 Task: Create a rule when custom fields attachments is set to a date in next week by me.
Action: Mouse moved to (880, 227)
Screenshot: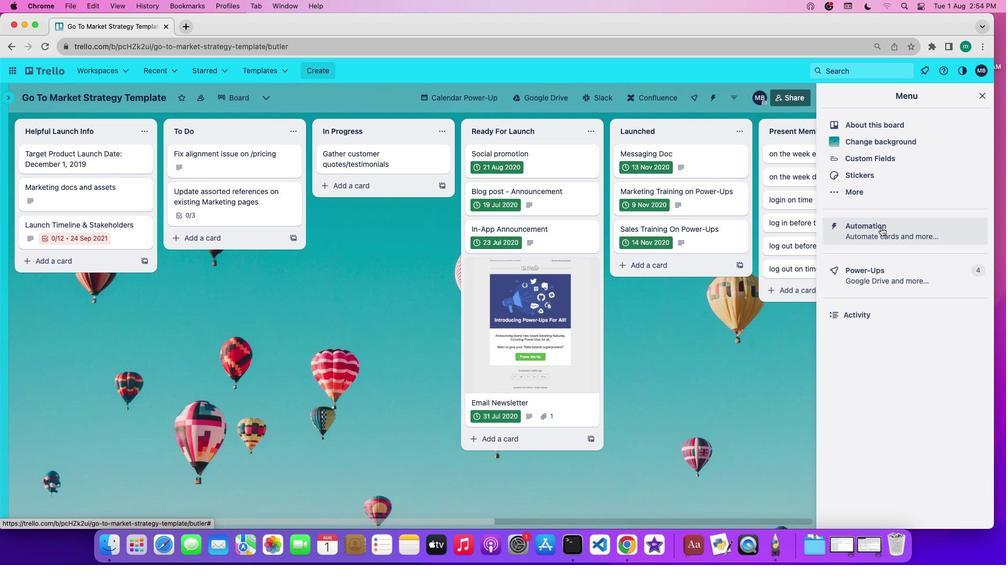 
Action: Mouse pressed left at (880, 227)
Screenshot: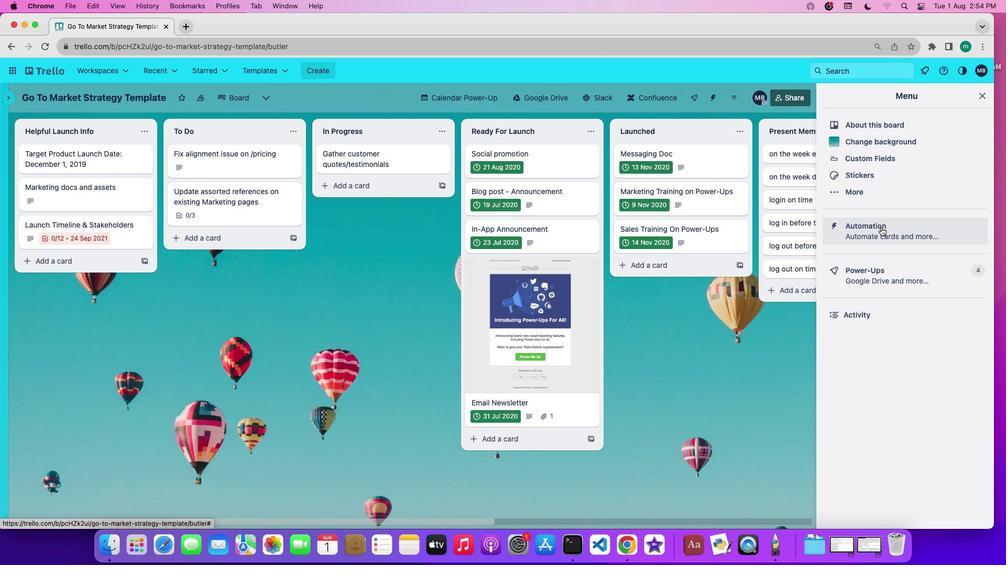 
Action: Mouse moved to (30, 184)
Screenshot: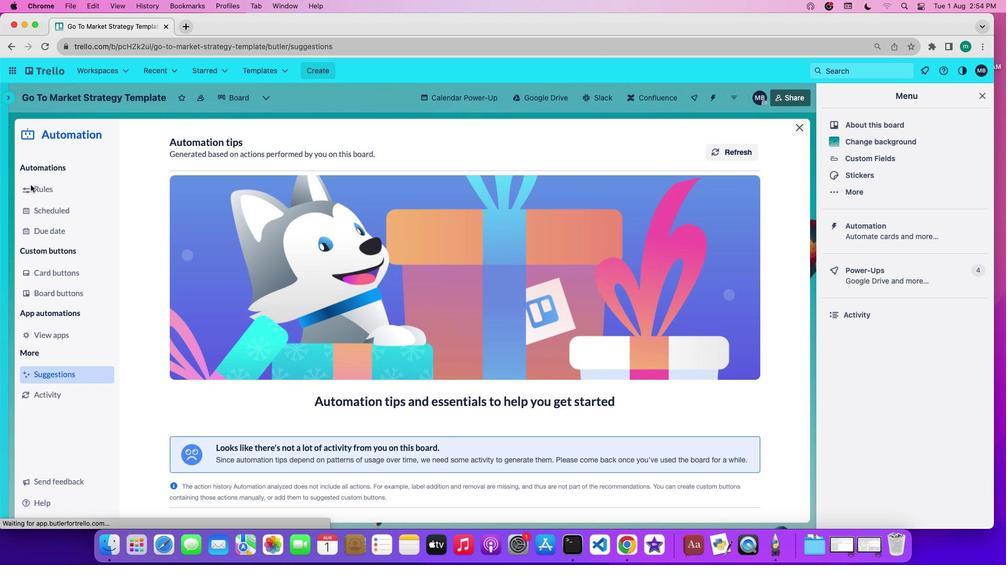 
Action: Mouse pressed left at (30, 184)
Screenshot: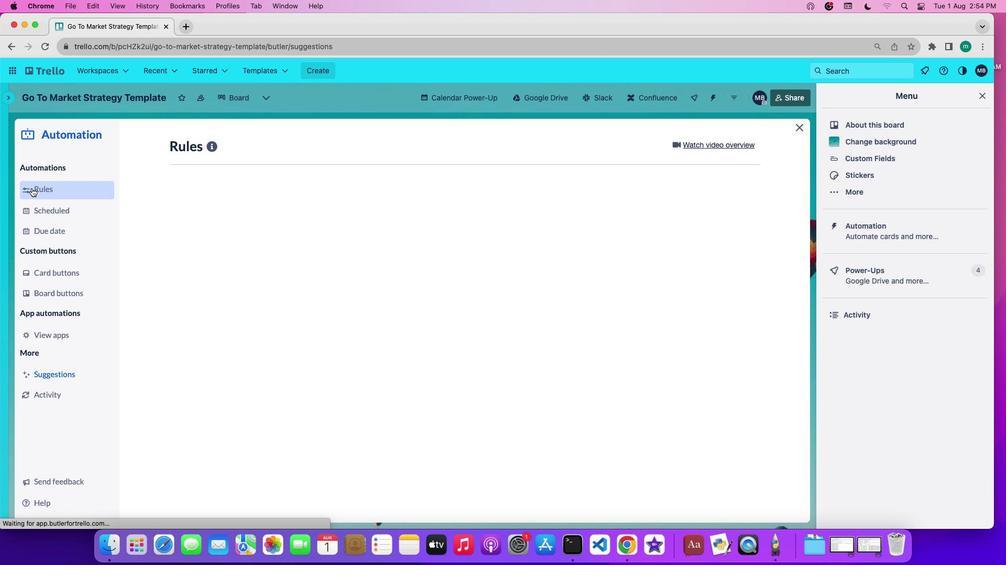 
Action: Mouse moved to (239, 372)
Screenshot: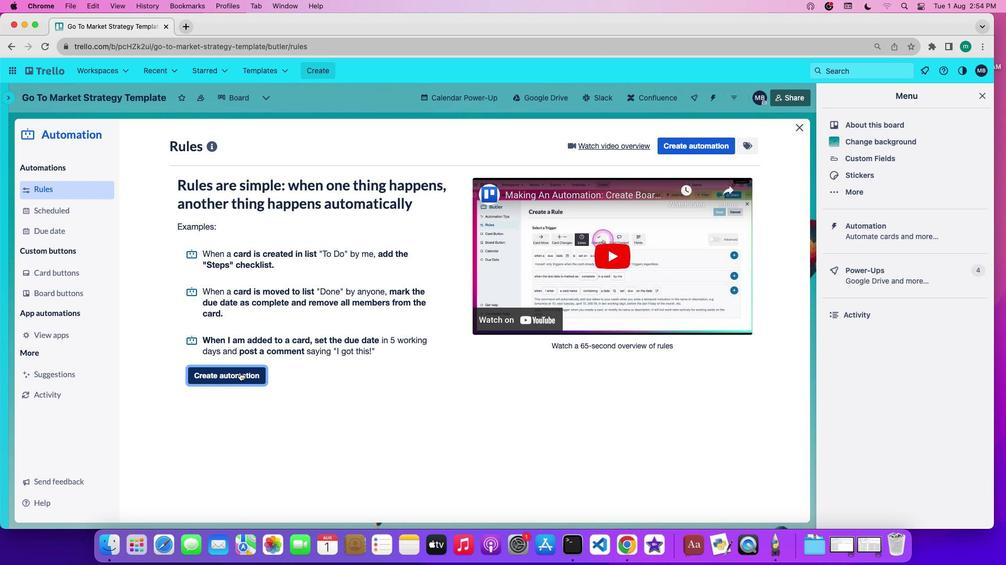 
Action: Mouse pressed left at (239, 372)
Screenshot: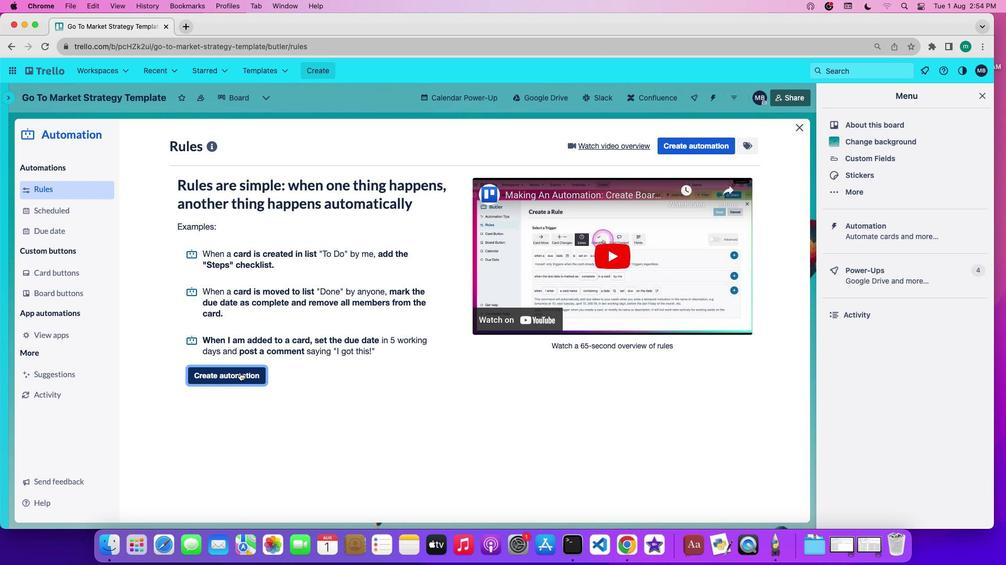 
Action: Mouse moved to (495, 239)
Screenshot: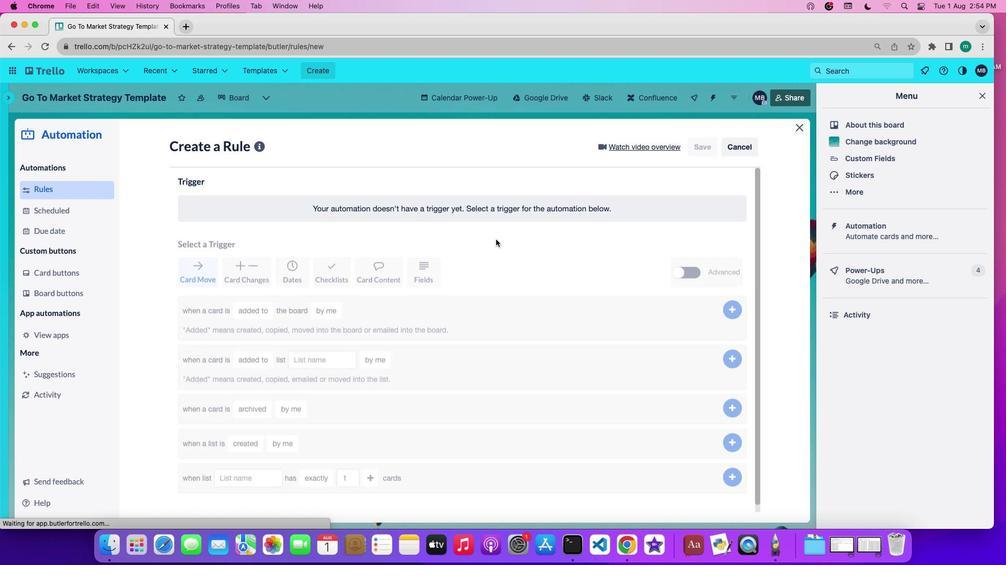 
Action: Mouse pressed left at (495, 239)
Screenshot: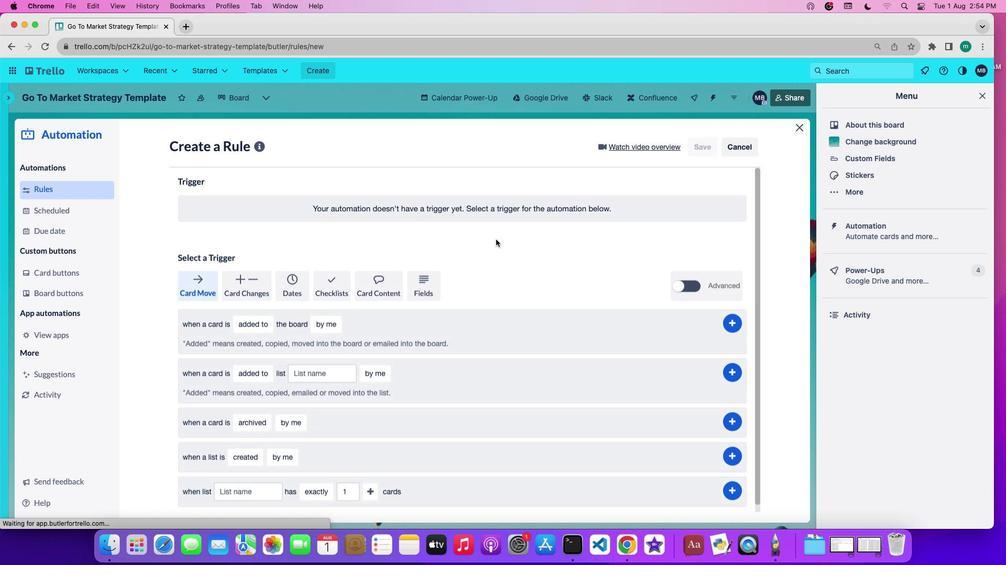 
Action: Mouse moved to (431, 300)
Screenshot: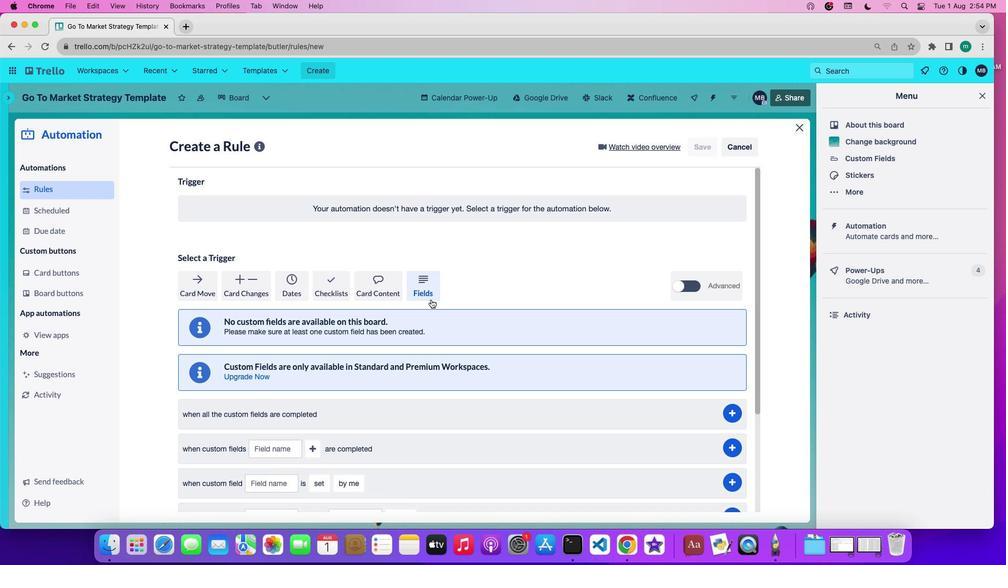 
Action: Mouse pressed left at (431, 300)
Screenshot: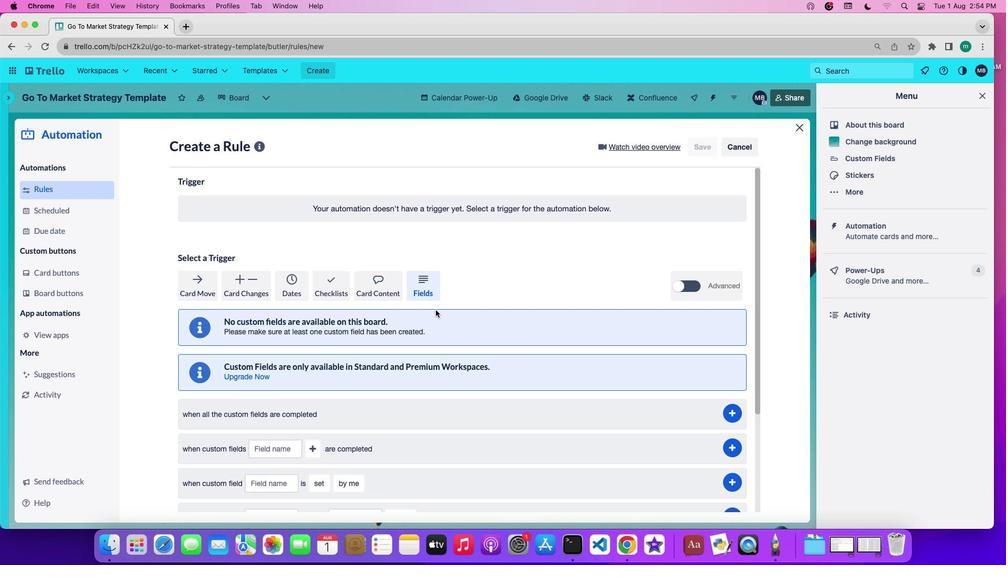 
Action: Mouse moved to (446, 341)
Screenshot: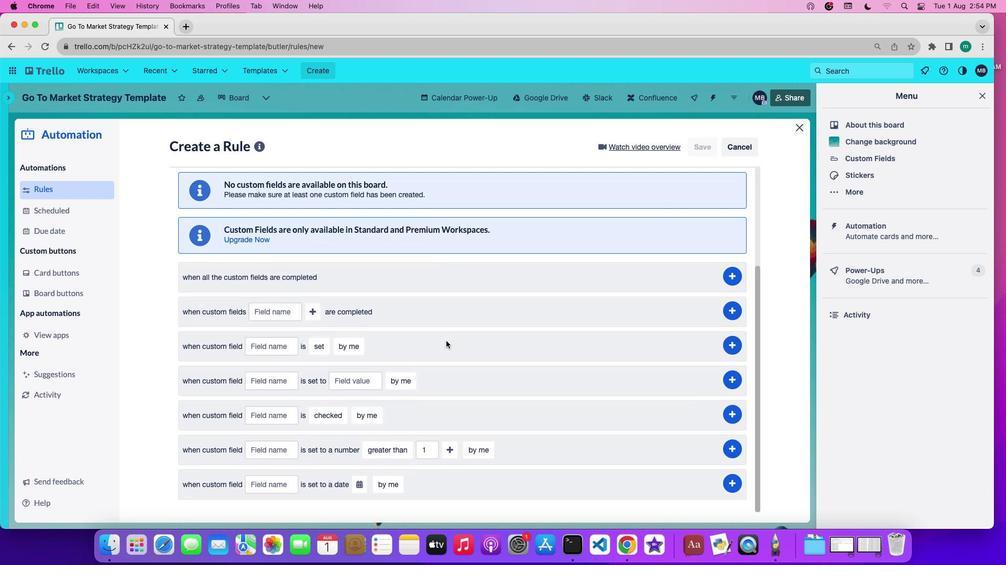 
Action: Mouse scrolled (446, 341) with delta (0, 0)
Screenshot: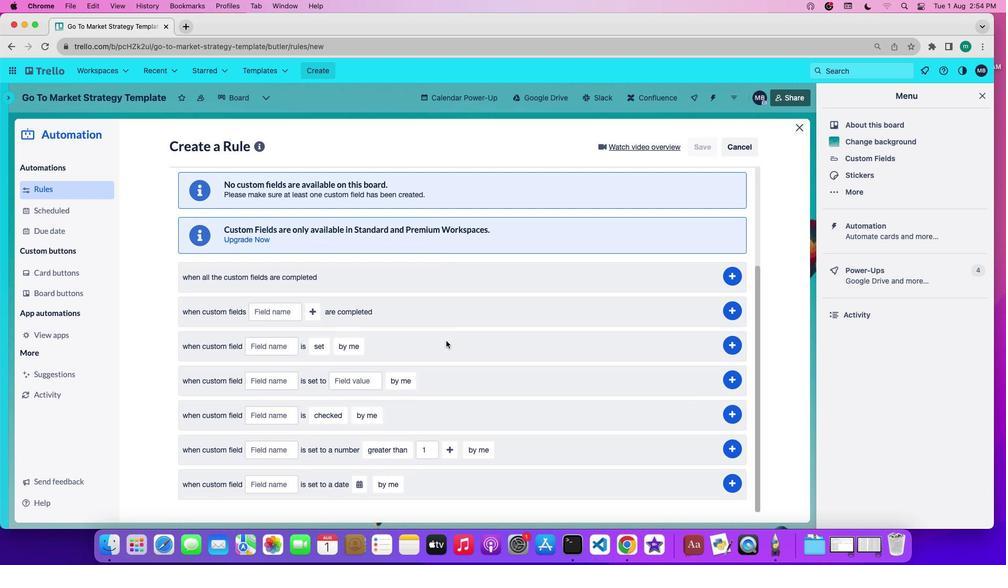 
Action: Mouse scrolled (446, 341) with delta (0, 0)
Screenshot: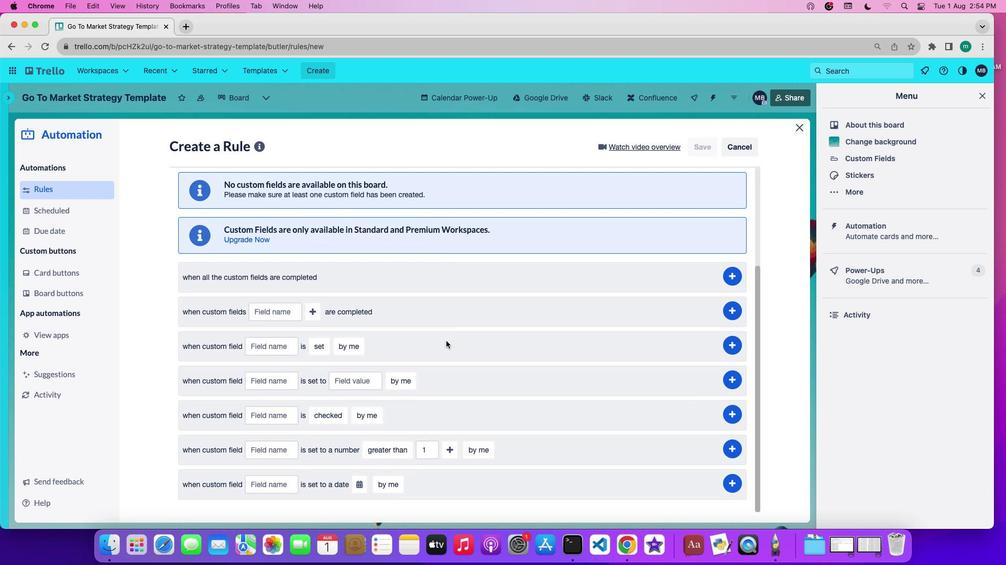 
Action: Mouse scrolled (446, 341) with delta (0, -1)
Screenshot: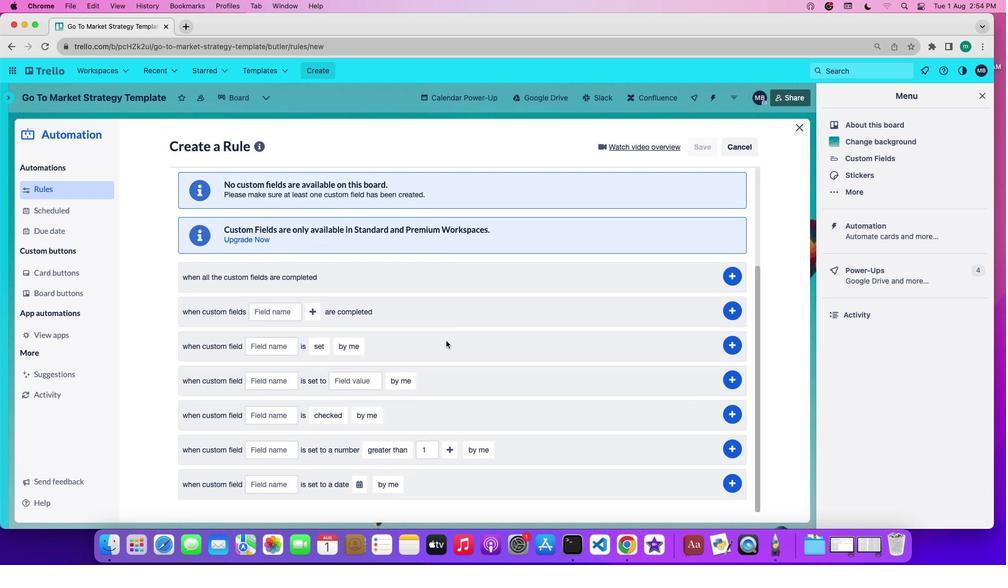
Action: Mouse scrolled (446, 341) with delta (0, -2)
Screenshot: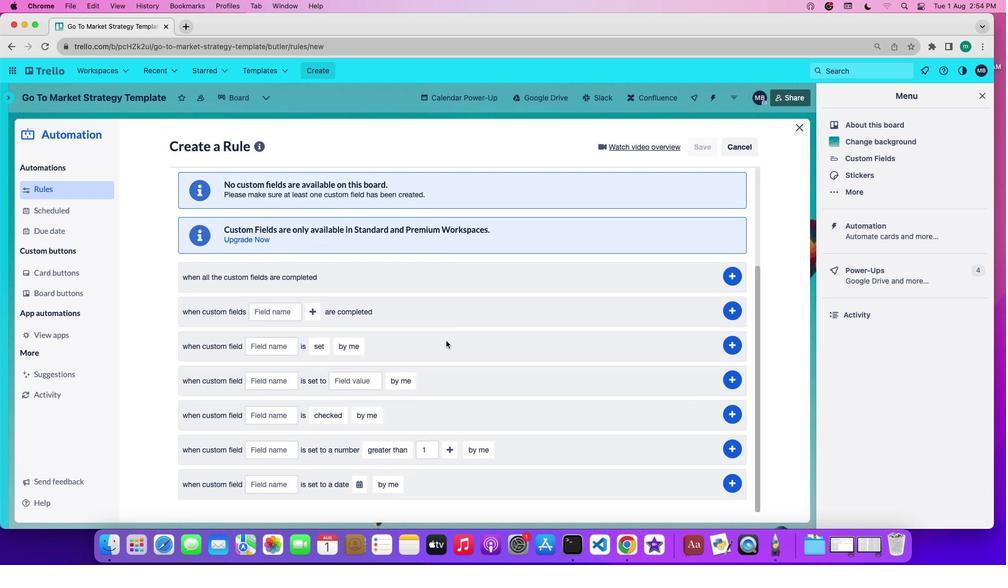 
Action: Mouse scrolled (446, 341) with delta (0, -2)
Screenshot: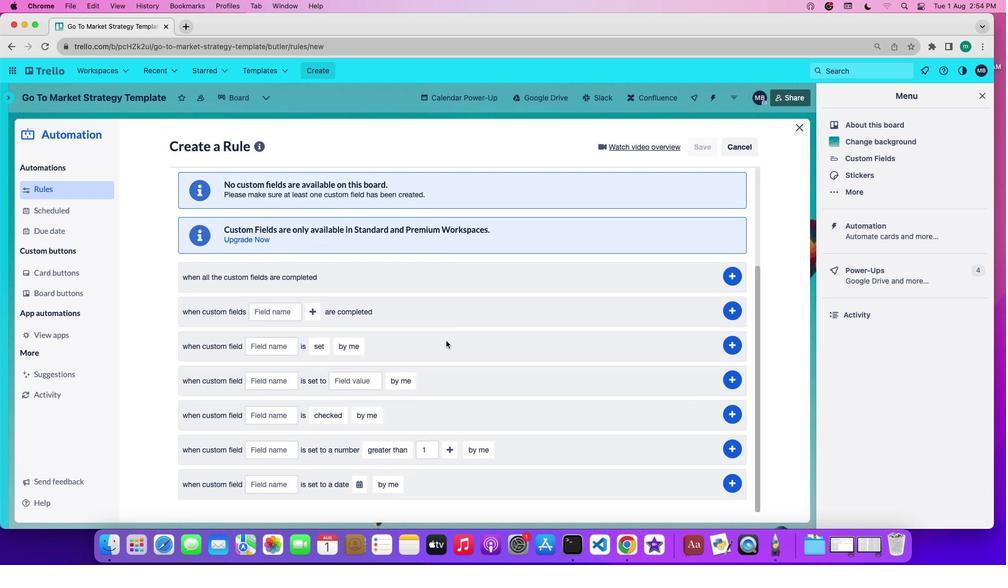 
Action: Mouse scrolled (446, 341) with delta (0, 0)
Screenshot: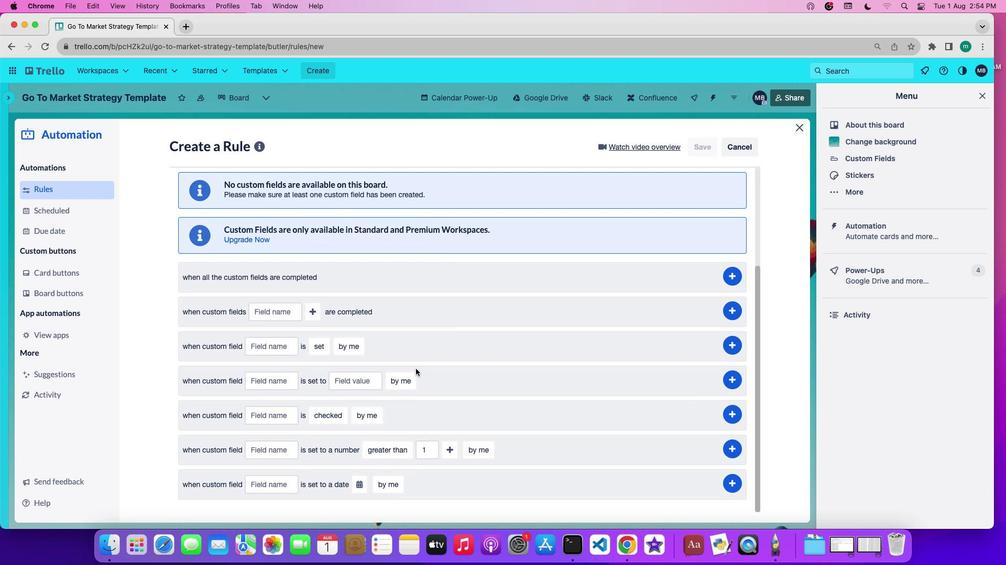
Action: Mouse scrolled (446, 341) with delta (0, 0)
Screenshot: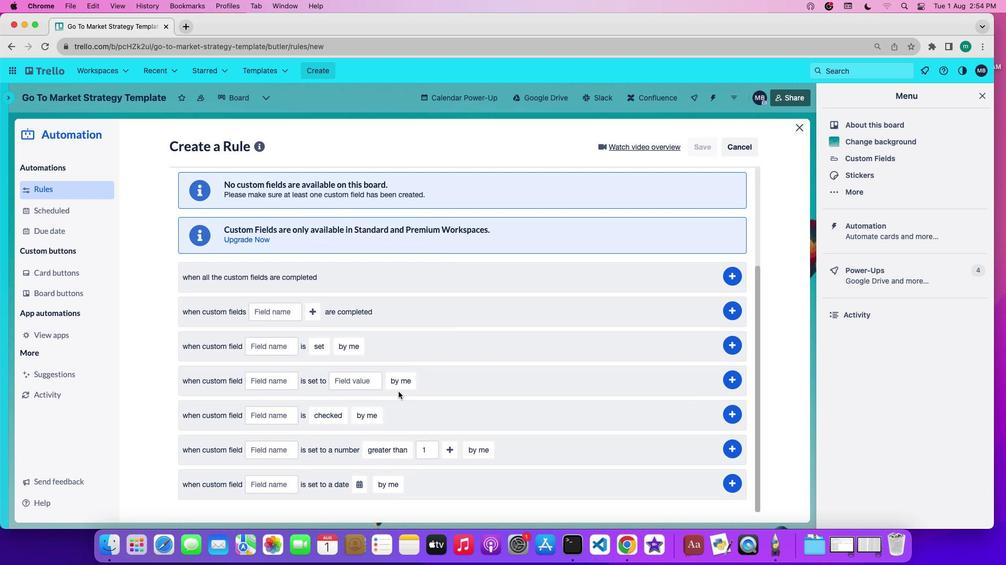 
Action: Mouse scrolled (446, 341) with delta (0, -1)
Screenshot: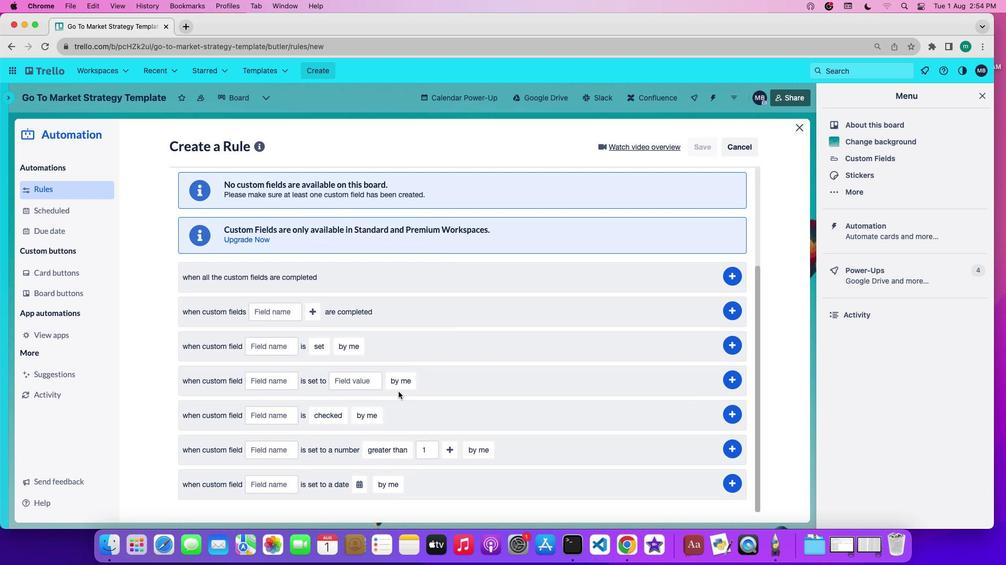 
Action: Mouse moved to (280, 488)
Screenshot: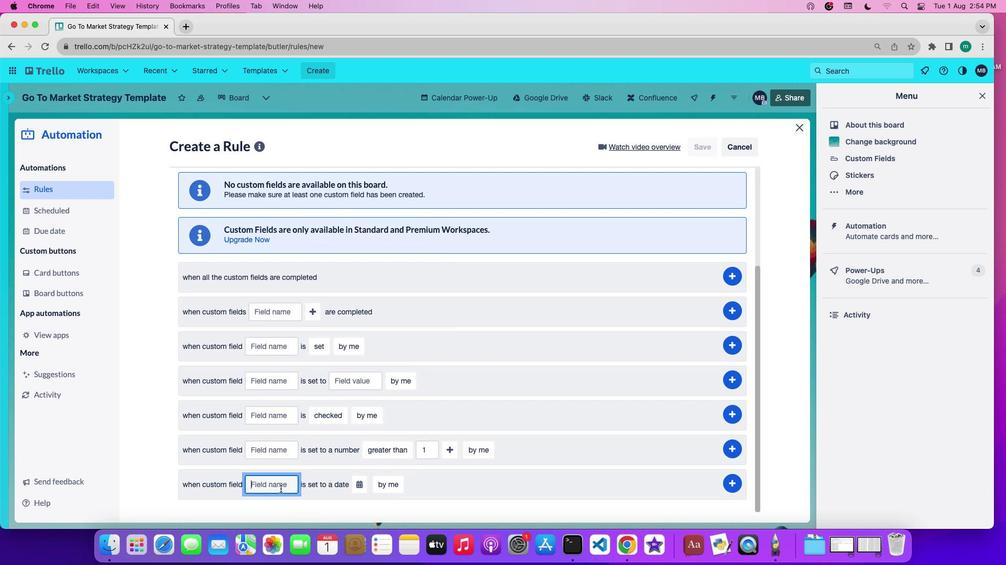
Action: Mouse pressed left at (280, 488)
Screenshot: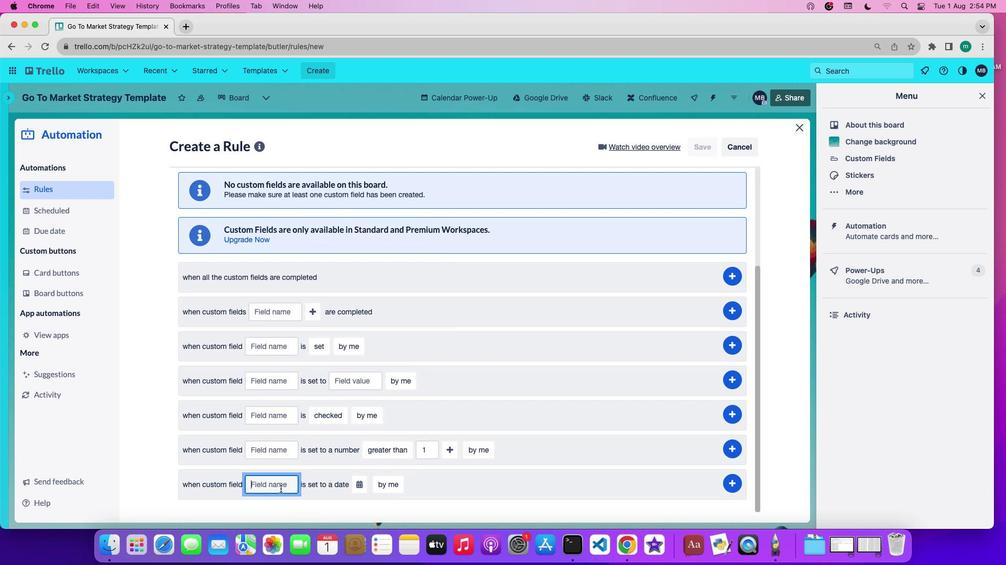
Action: Key pressed 'a''t''t''a''c''h''m''e''n''t''s'
Screenshot: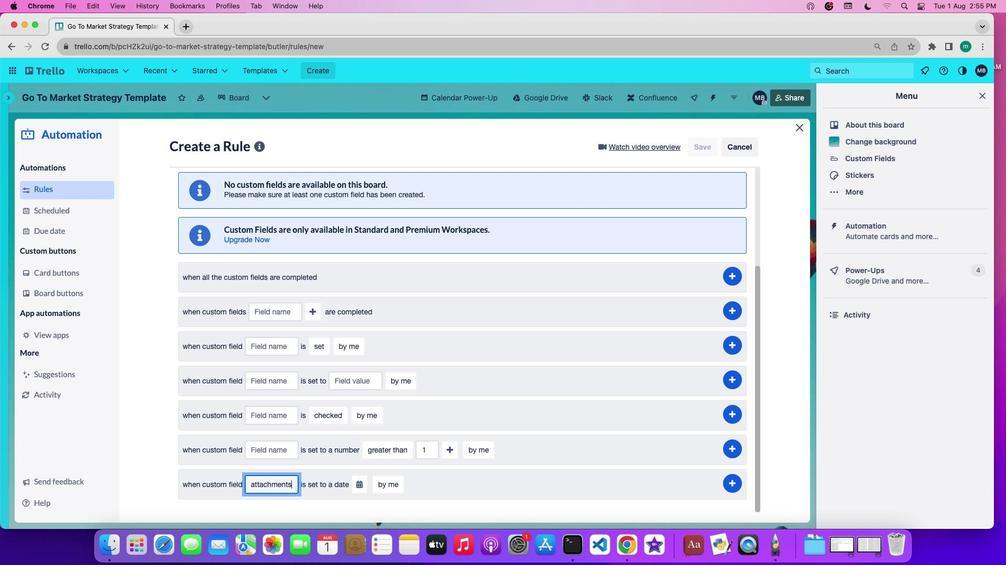 
Action: Mouse moved to (363, 487)
Screenshot: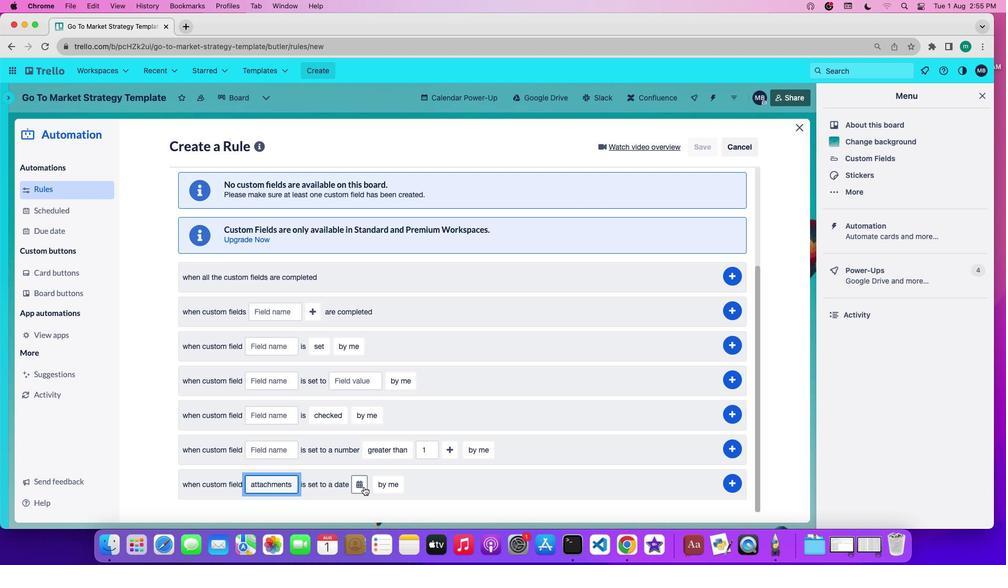 
Action: Mouse pressed left at (363, 487)
Screenshot: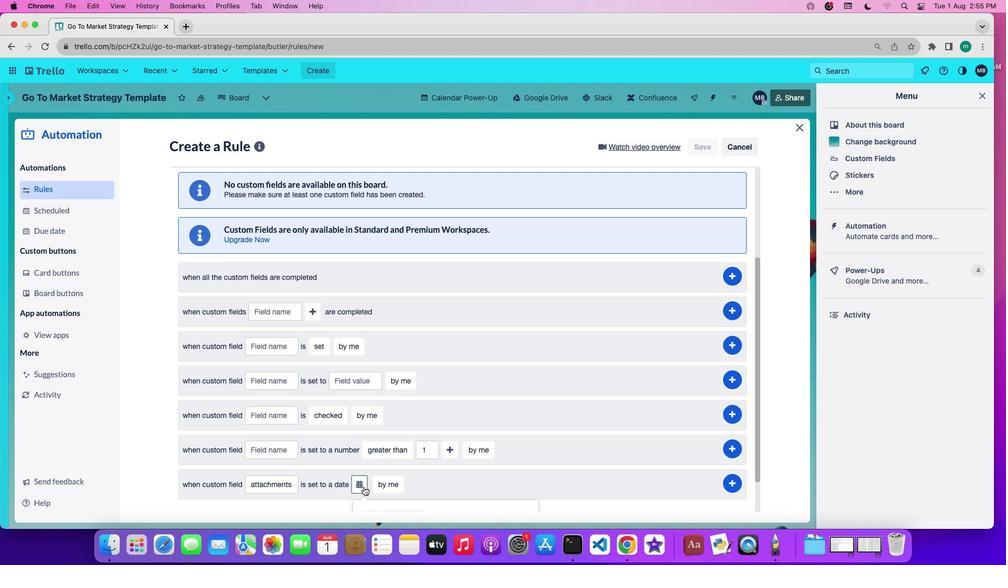 
Action: Mouse pressed left at (363, 487)
Screenshot: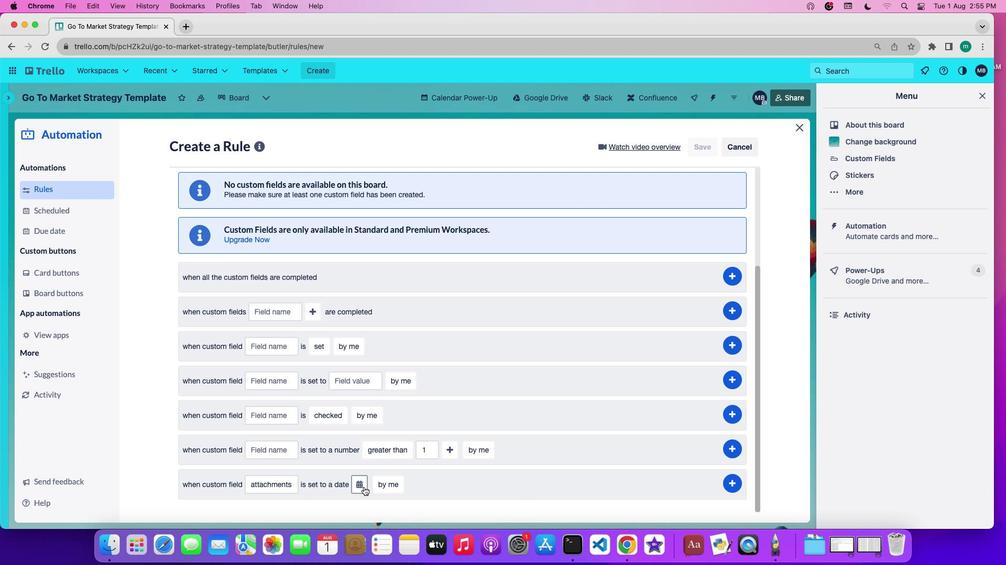 
Action: Mouse moved to (360, 484)
Screenshot: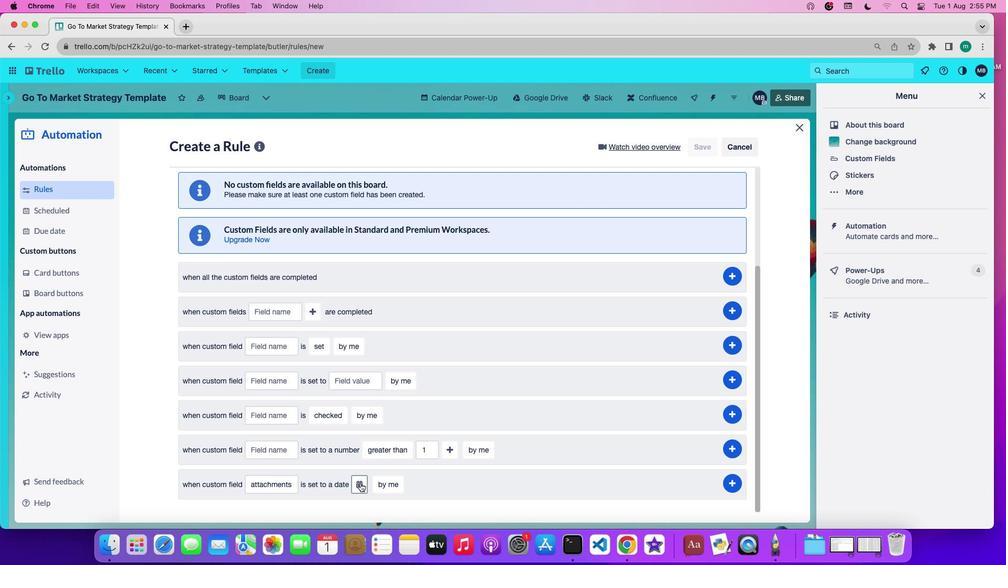 
Action: Mouse pressed left at (360, 484)
Screenshot: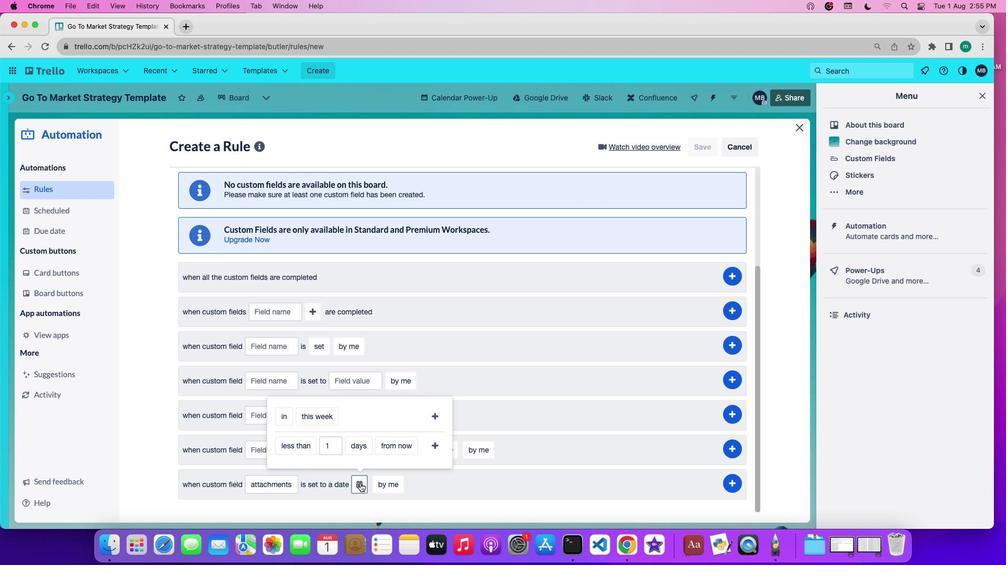 
Action: Mouse moved to (281, 417)
Screenshot: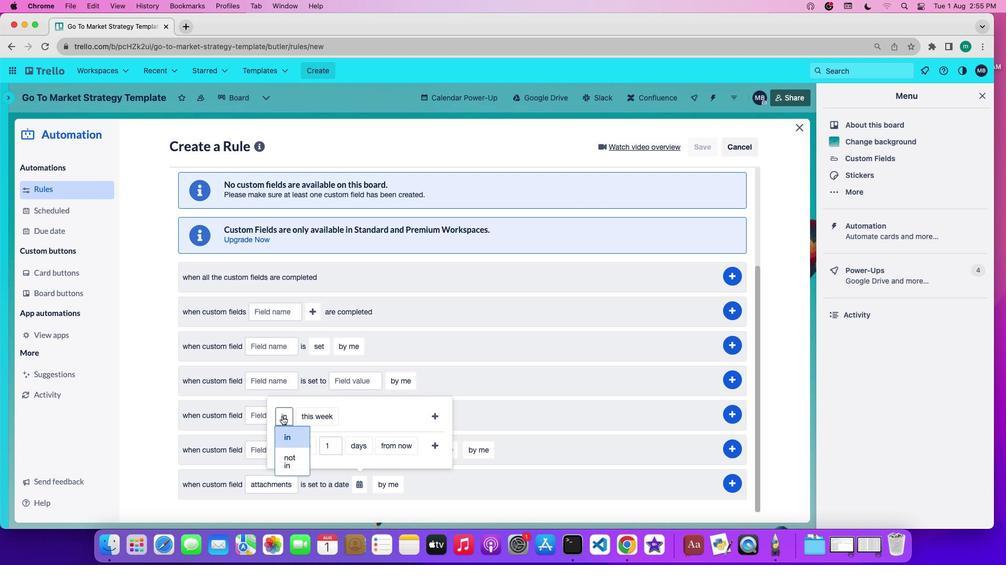
Action: Mouse pressed left at (281, 417)
Screenshot: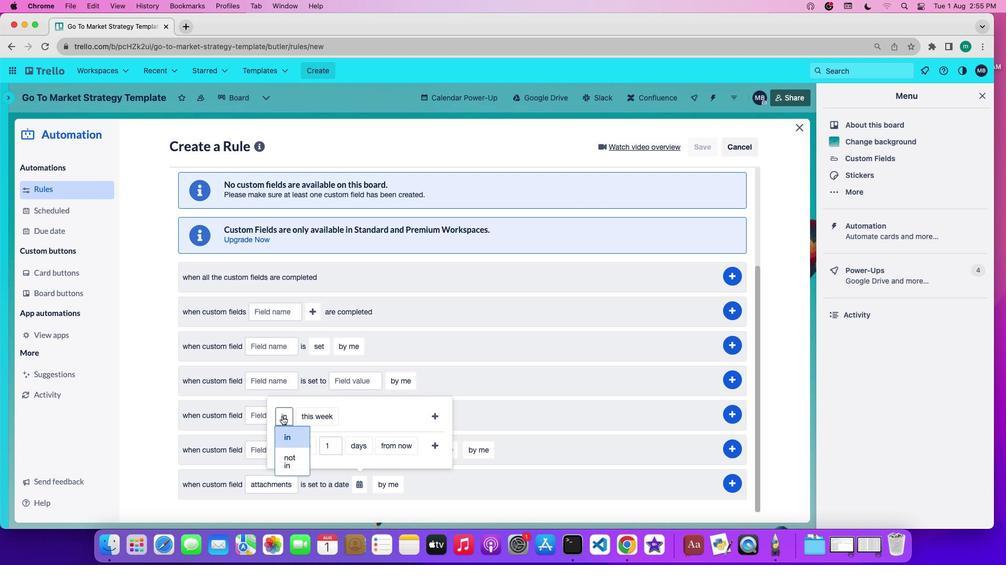 
Action: Mouse moved to (288, 437)
Screenshot: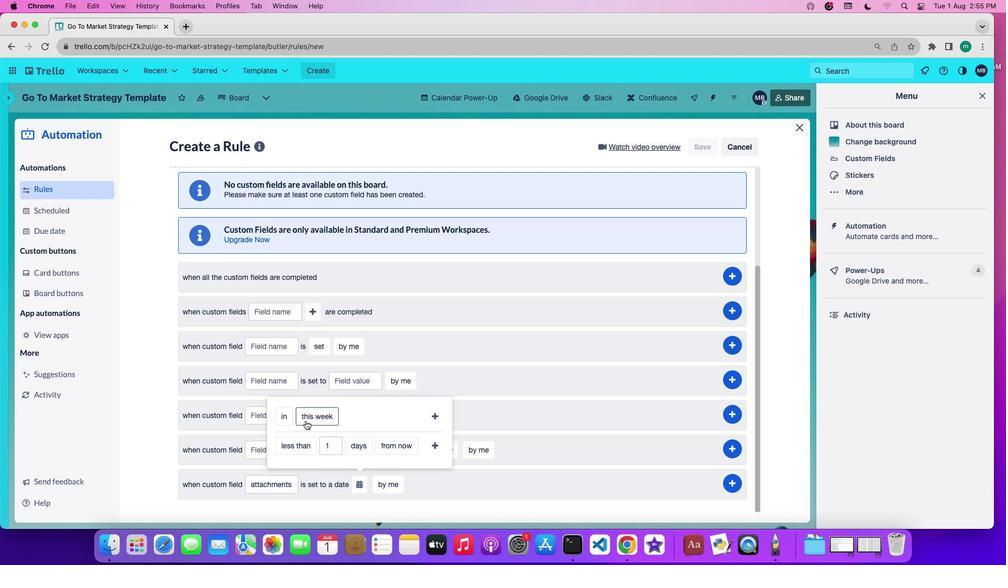 
Action: Mouse pressed left at (288, 437)
Screenshot: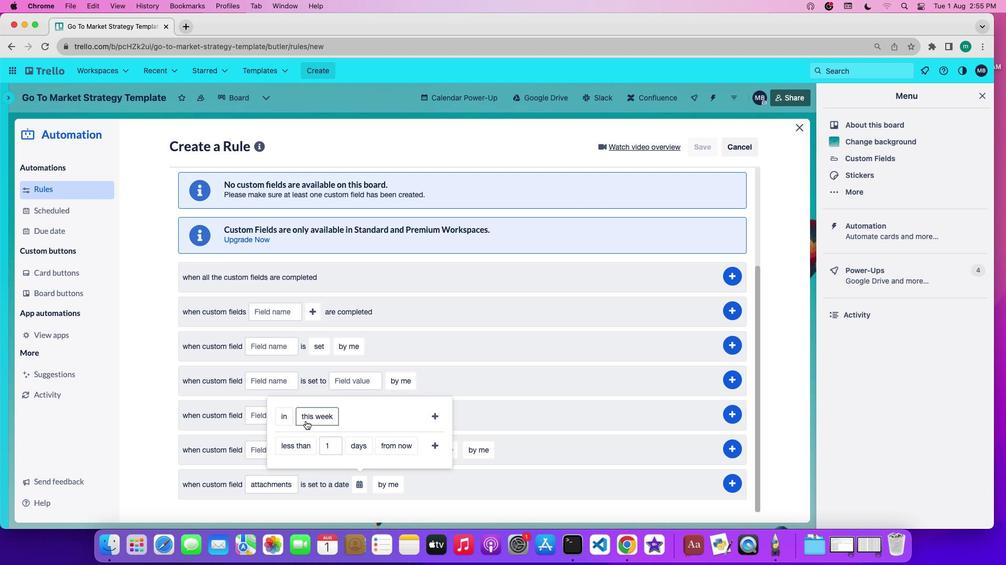 
Action: Mouse moved to (306, 421)
Screenshot: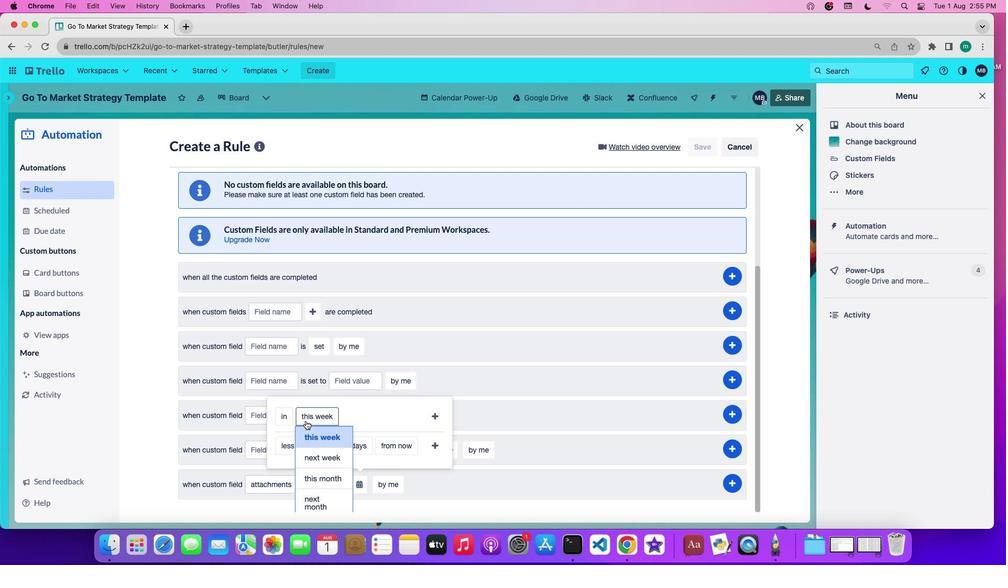 
Action: Mouse pressed left at (306, 421)
Screenshot: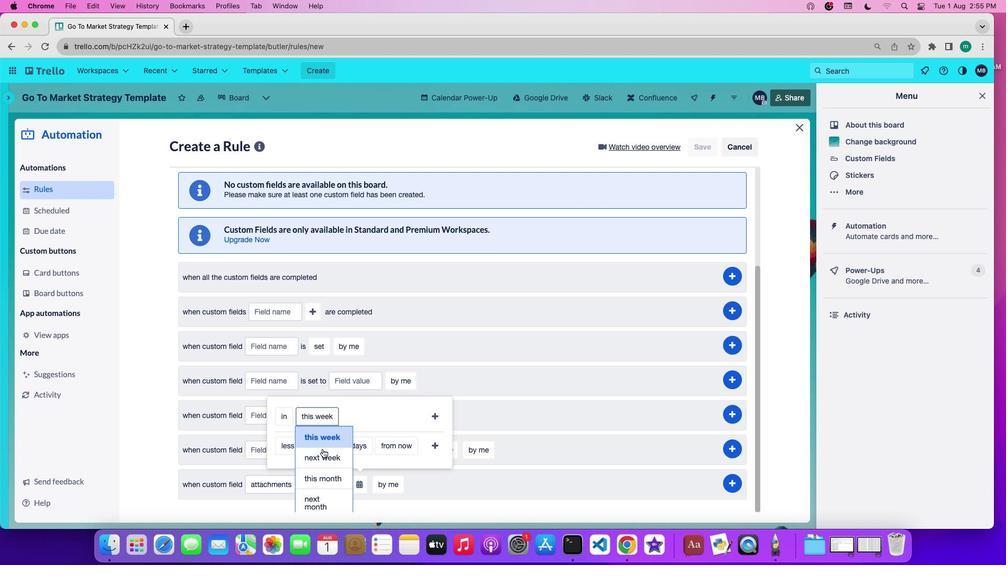 
Action: Mouse moved to (326, 457)
Screenshot: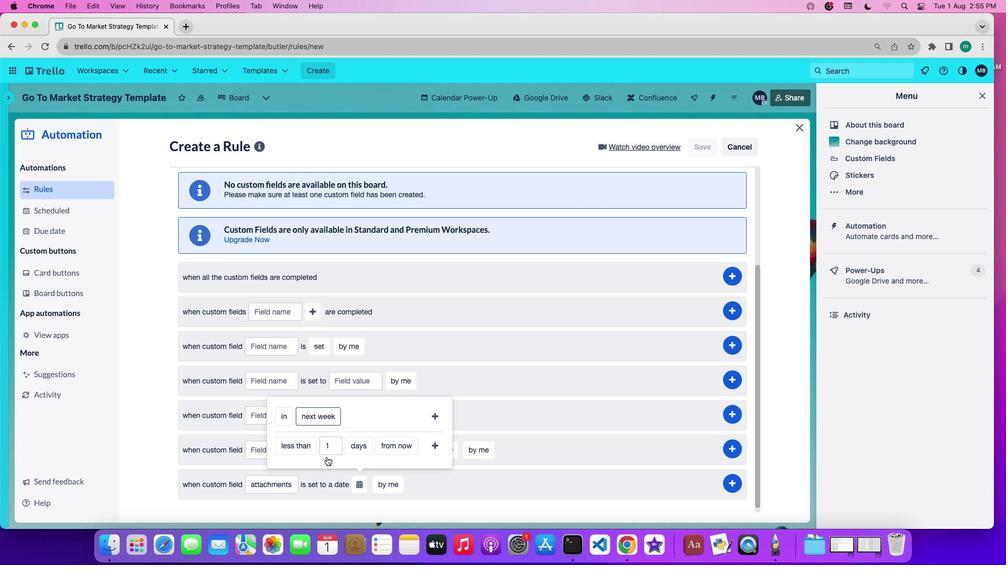 
Action: Mouse pressed left at (326, 457)
Screenshot: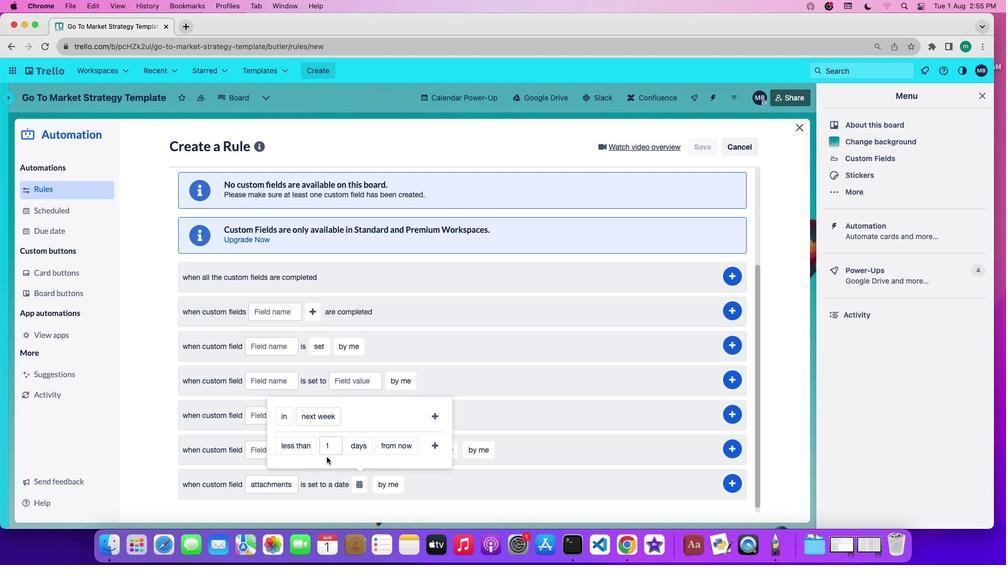 
Action: Mouse moved to (435, 417)
Screenshot: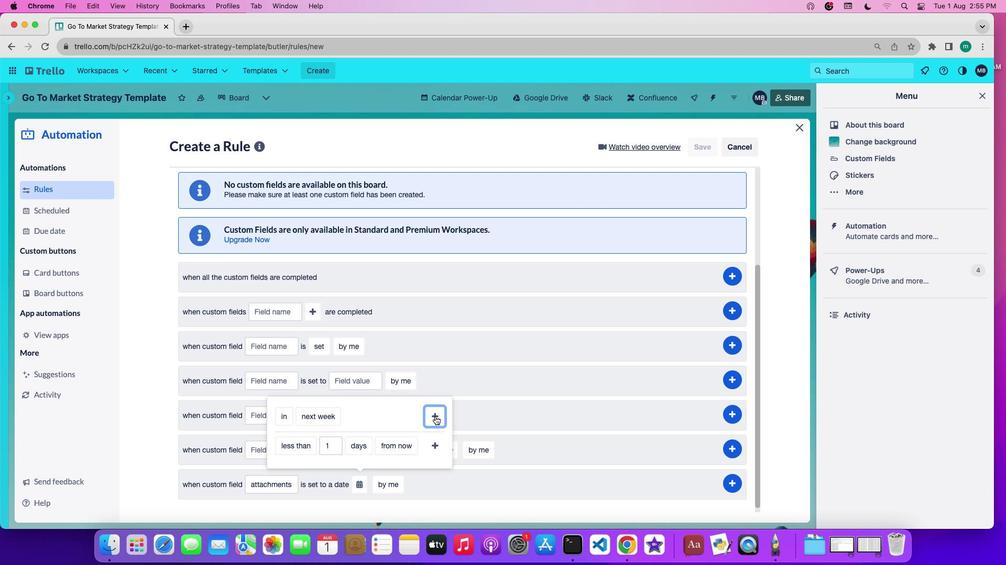 
Action: Mouse pressed left at (435, 417)
Screenshot: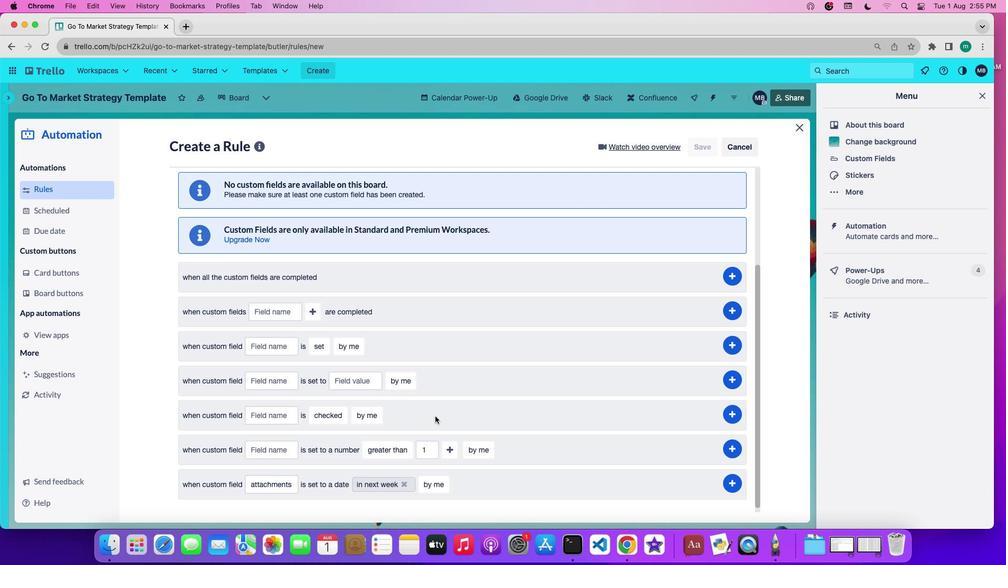 
Action: Mouse moved to (730, 487)
Screenshot: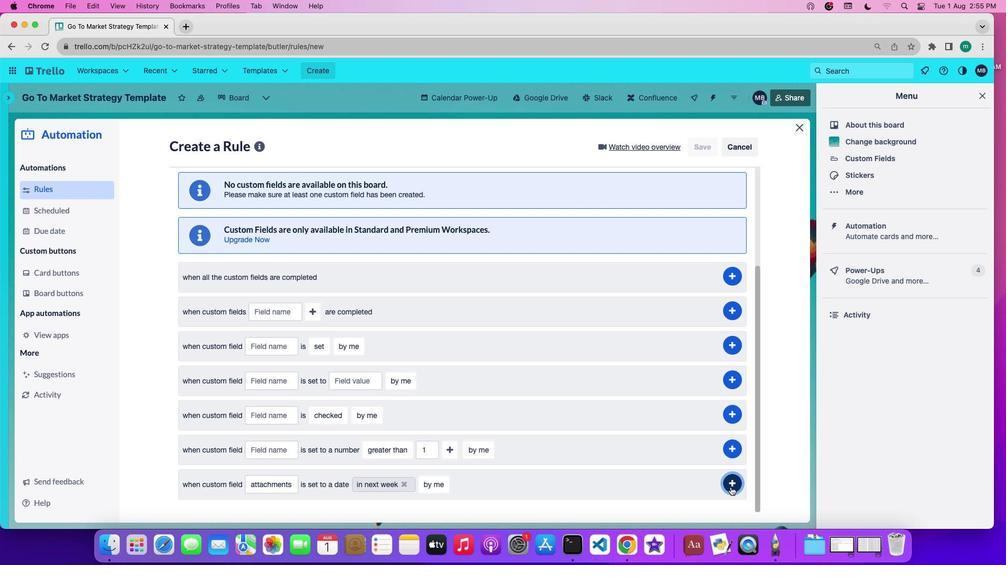 
Action: Mouse pressed left at (730, 487)
Screenshot: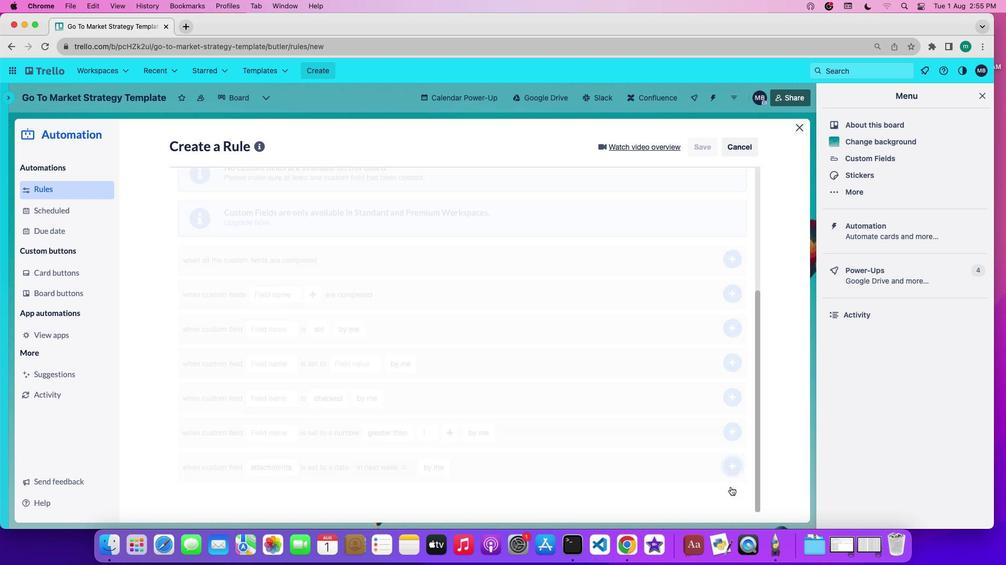
